Task: Look for products from Sprouts only.
Action: Mouse pressed left at (20, 86)
Screenshot: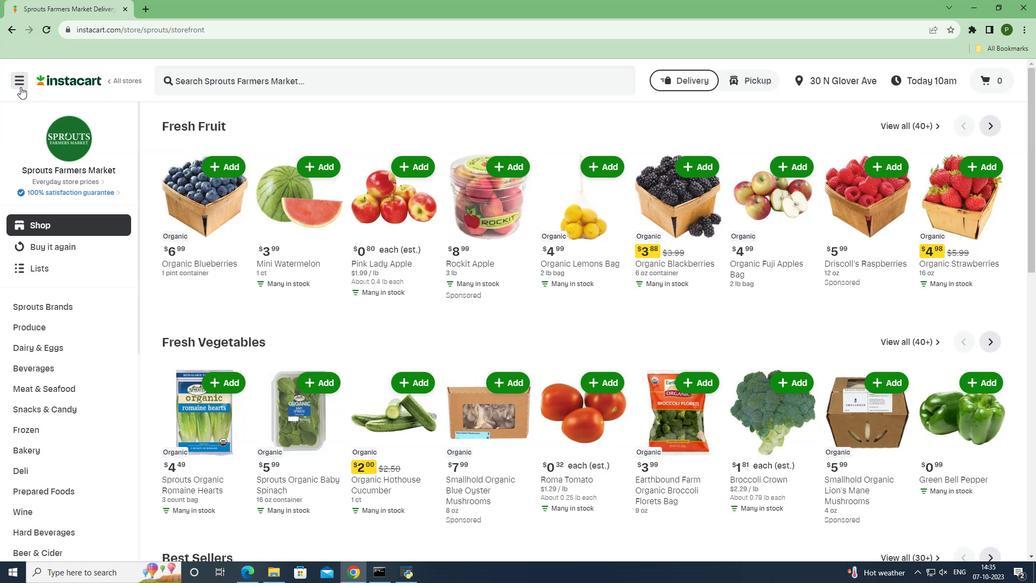 
Action: Mouse moved to (44, 282)
Screenshot: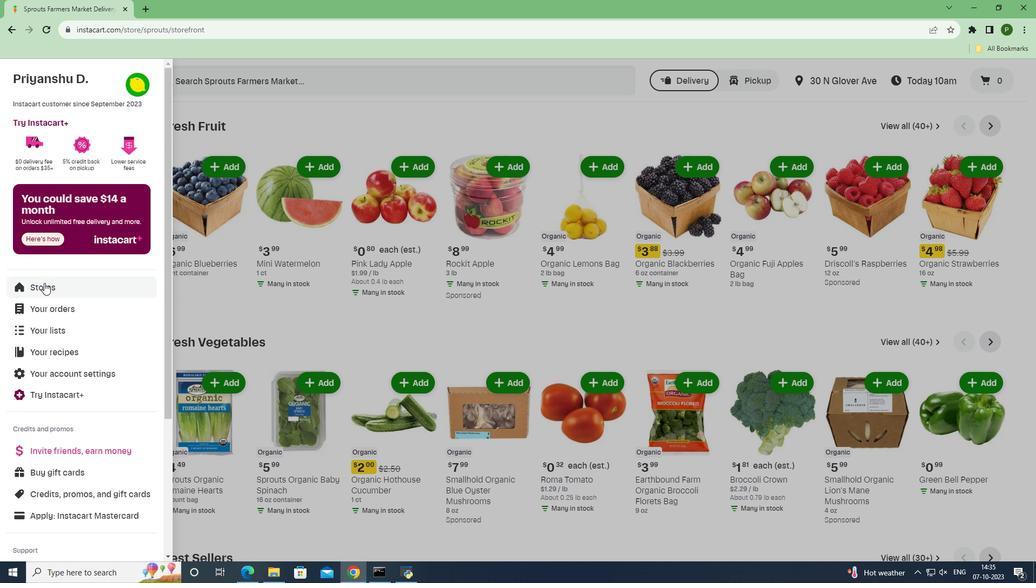 
Action: Mouse pressed left at (44, 282)
Screenshot: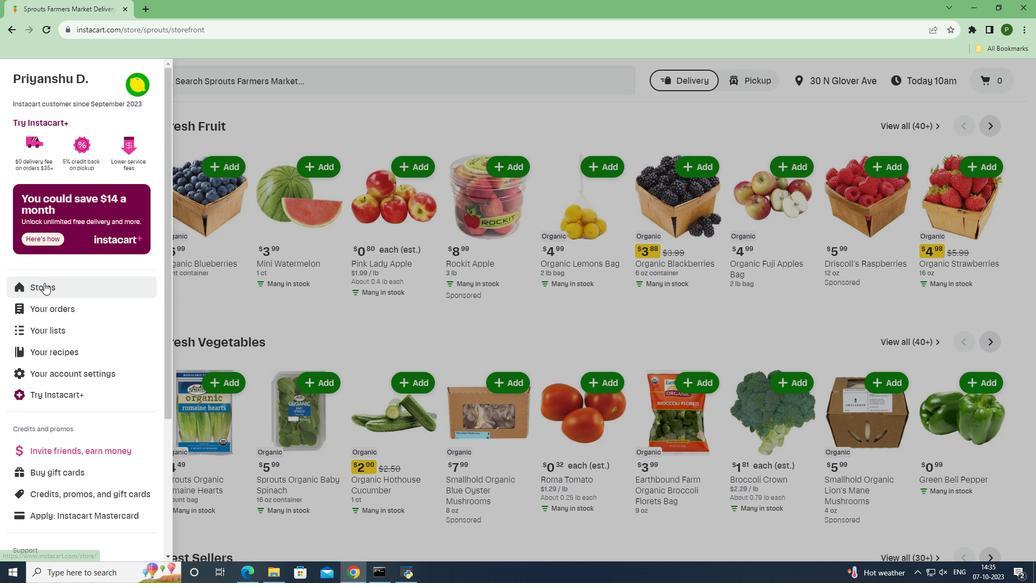 
Action: Mouse moved to (232, 121)
Screenshot: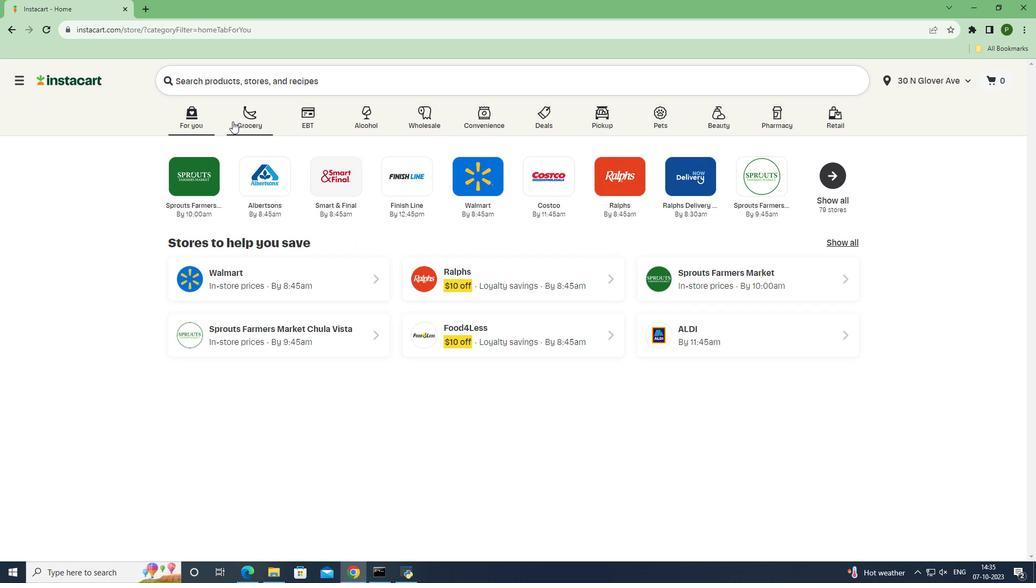 
Action: Mouse pressed left at (232, 121)
Screenshot: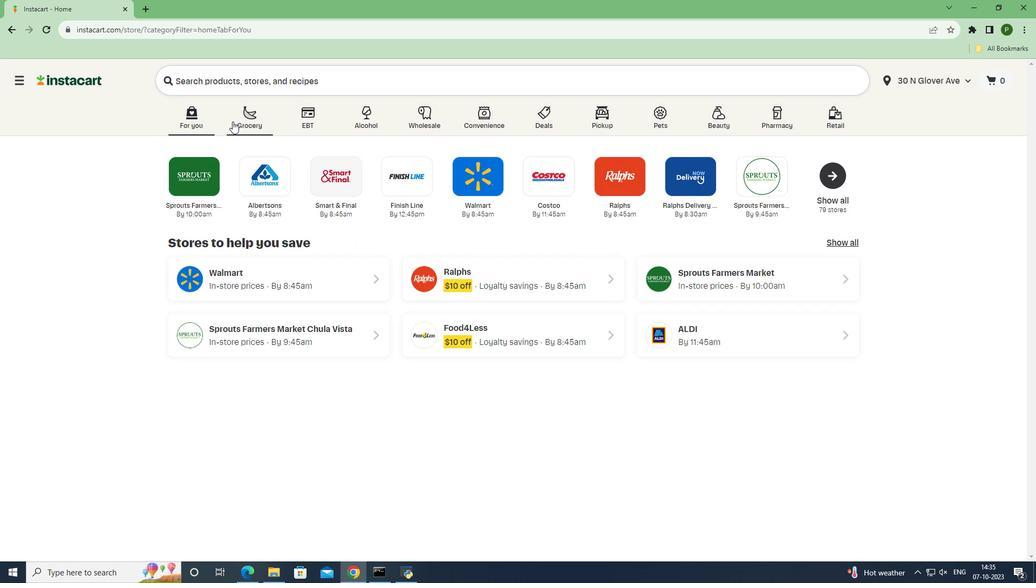 
Action: Mouse moved to (427, 250)
Screenshot: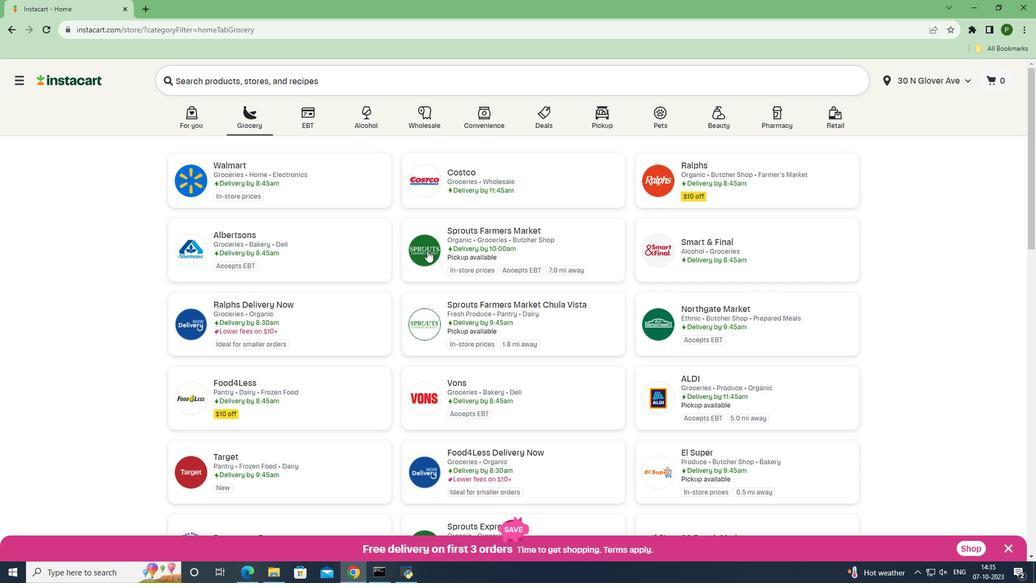 
Action: Mouse pressed left at (427, 250)
Screenshot: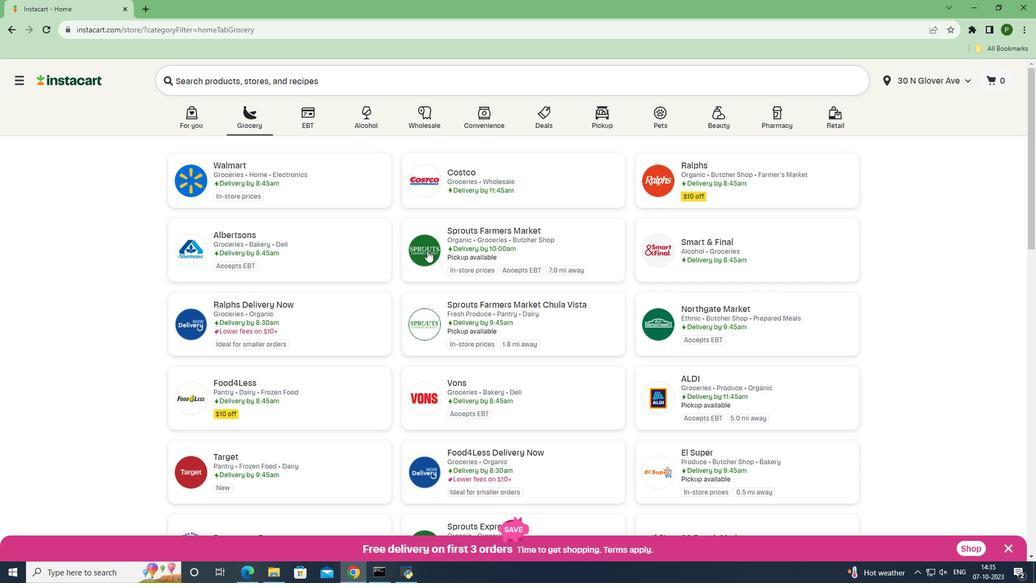
Action: Mouse moved to (87, 356)
Screenshot: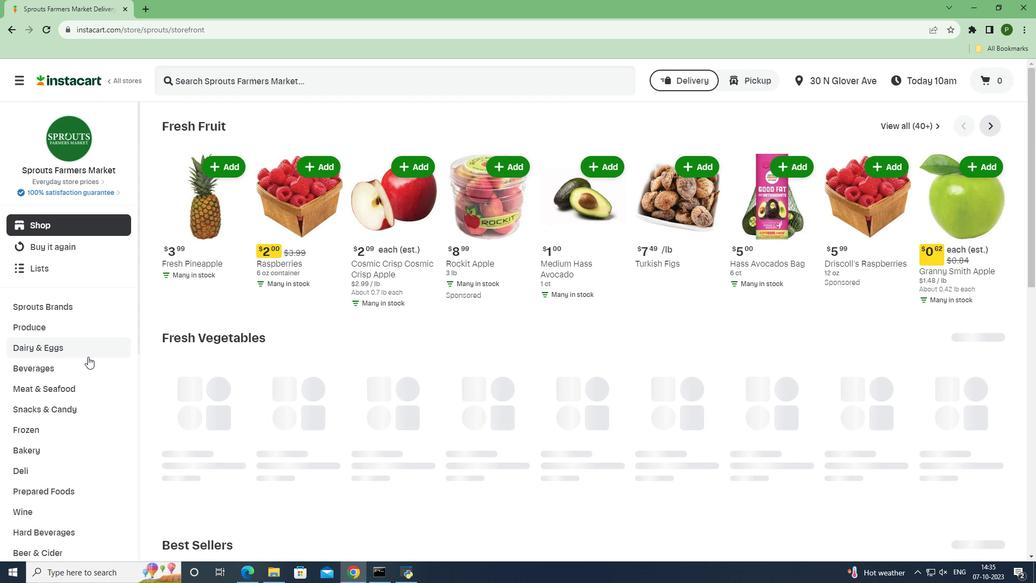 
Action: Mouse pressed left at (87, 356)
Screenshot: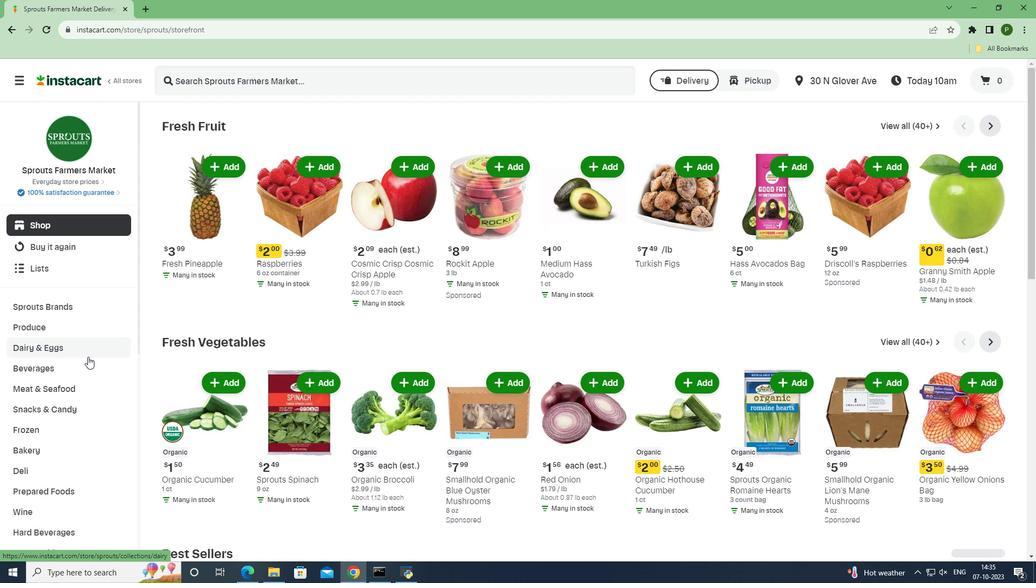 
Action: Mouse moved to (53, 436)
Screenshot: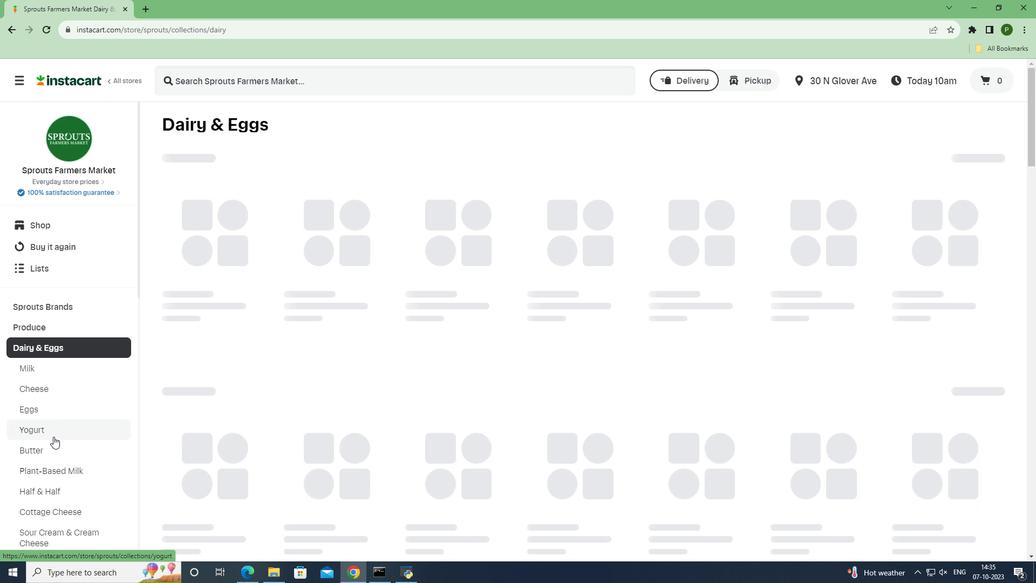
Action: Mouse pressed left at (53, 436)
Screenshot: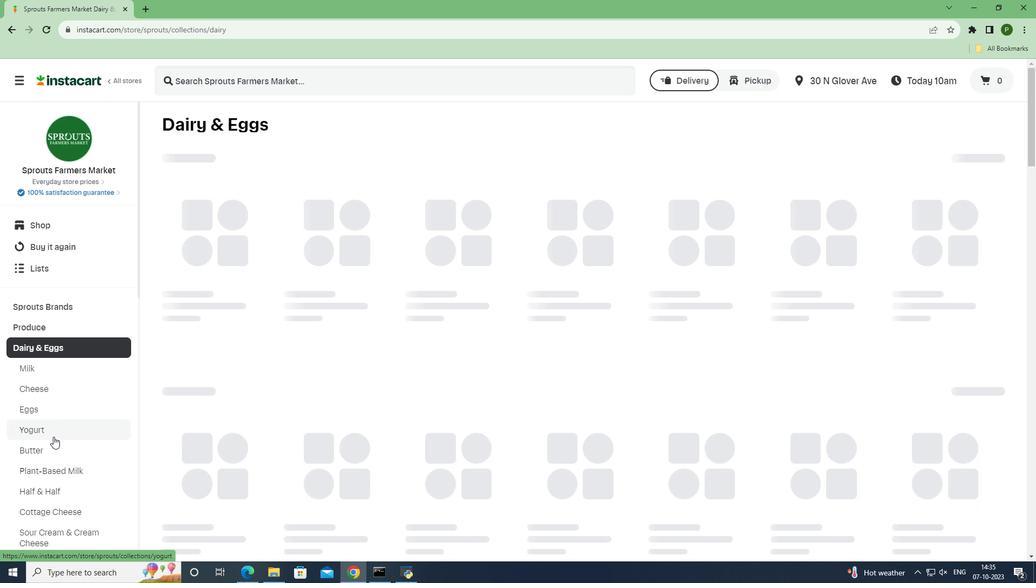 
Action: Mouse moved to (343, 211)
Screenshot: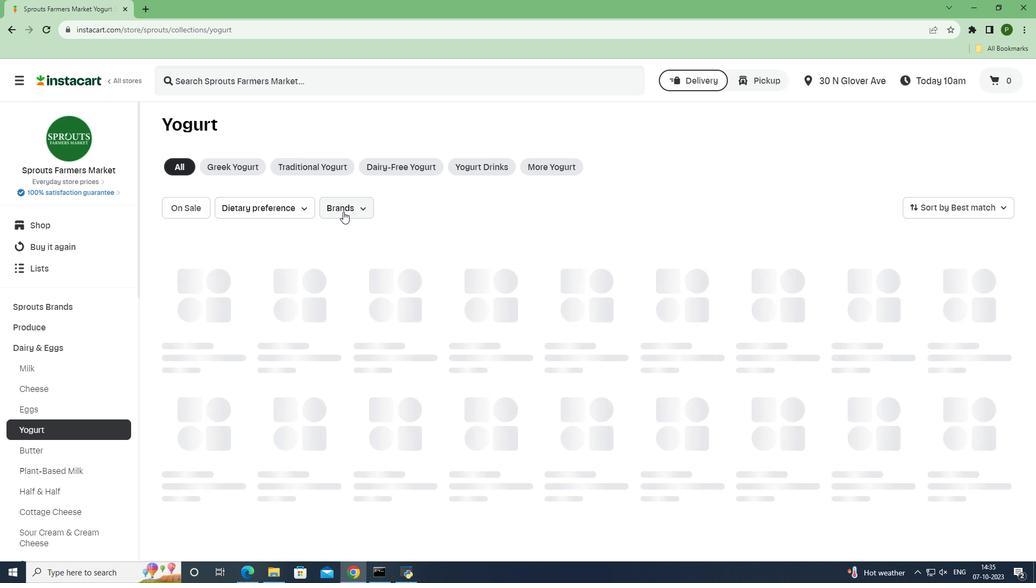 
Action: Mouse pressed left at (343, 211)
Screenshot: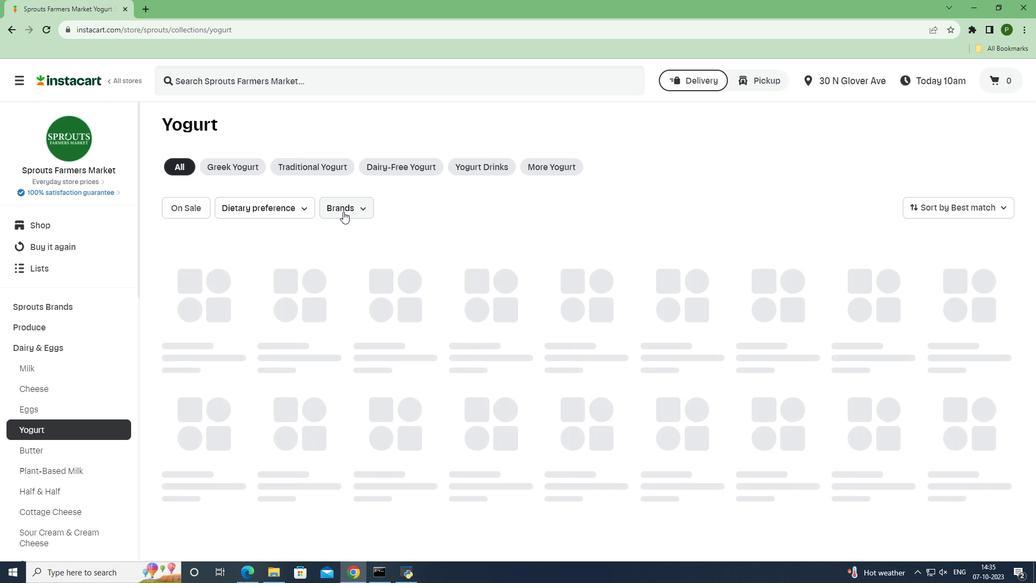 
Action: Mouse moved to (361, 280)
Screenshot: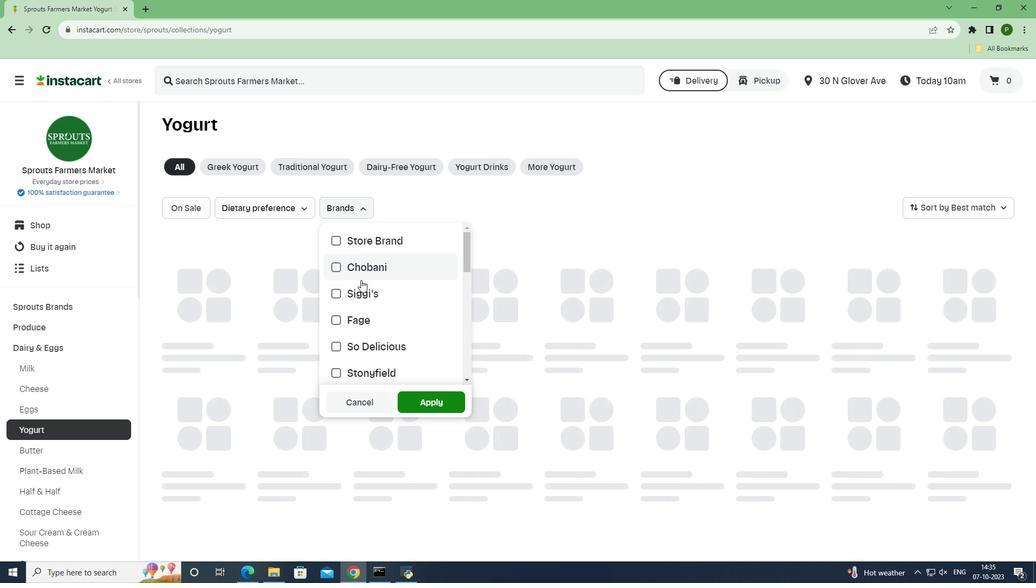 
Action: Mouse scrolled (361, 279) with delta (0, 0)
Screenshot: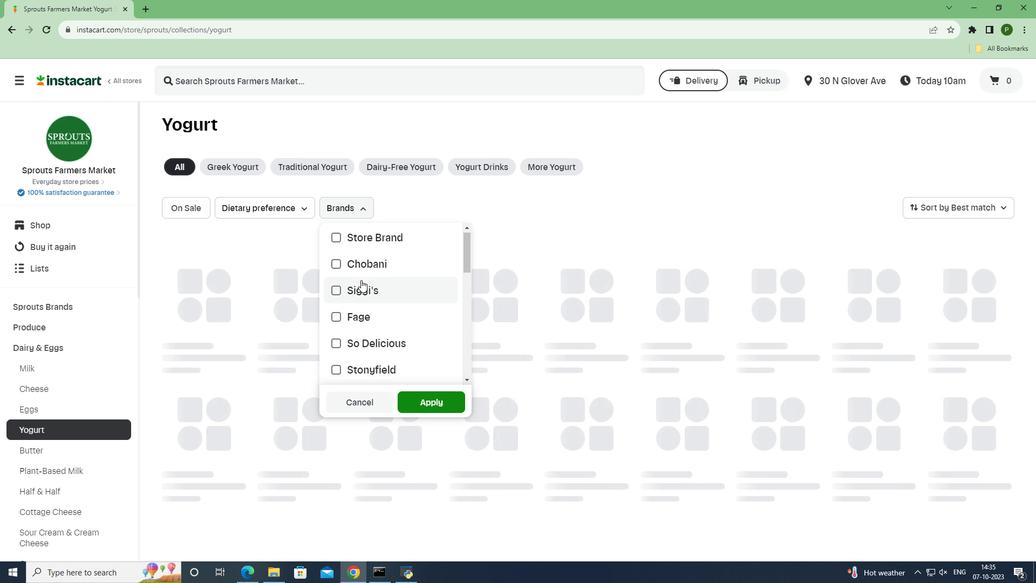 
Action: Mouse scrolled (361, 279) with delta (0, 0)
Screenshot: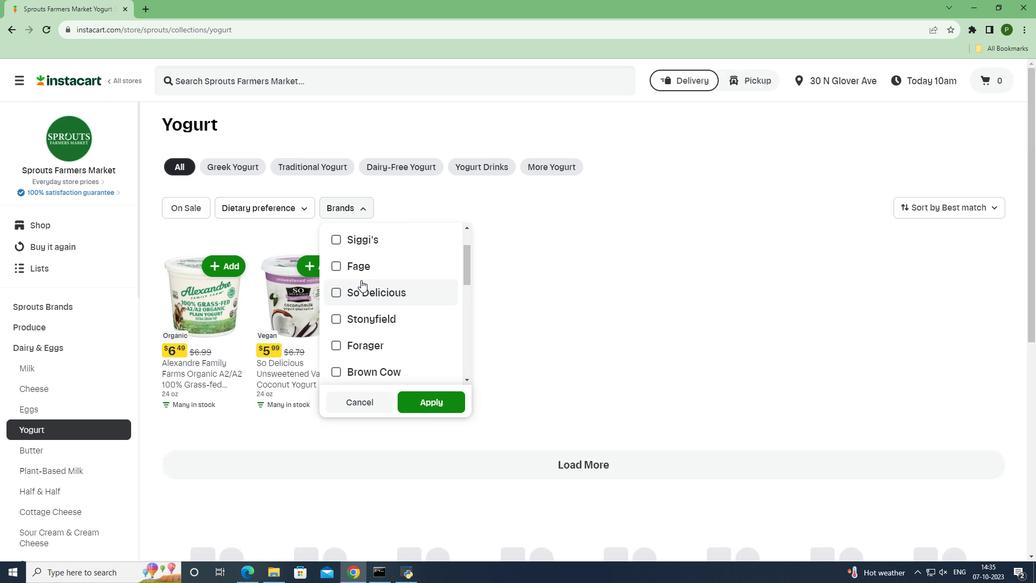 
Action: Mouse moved to (361, 289)
Screenshot: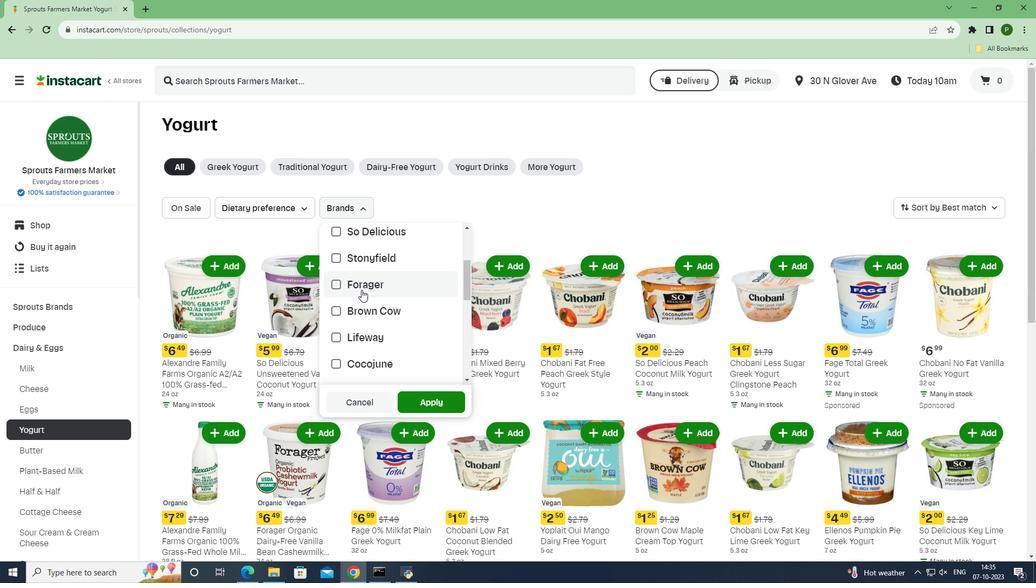 
Action: Mouse scrolled (361, 289) with delta (0, 0)
Screenshot: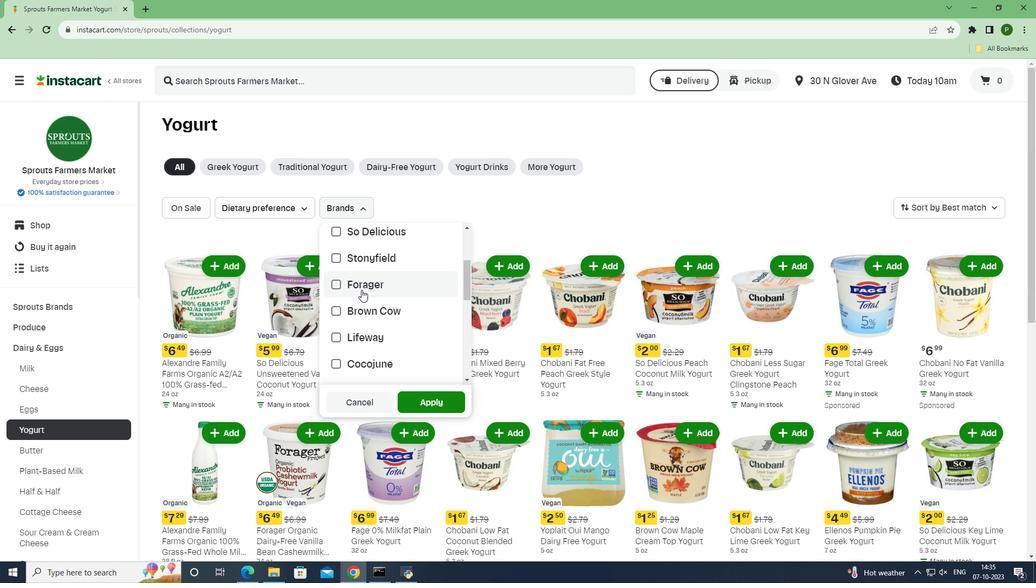 
Action: Mouse scrolled (361, 289) with delta (0, 0)
Screenshot: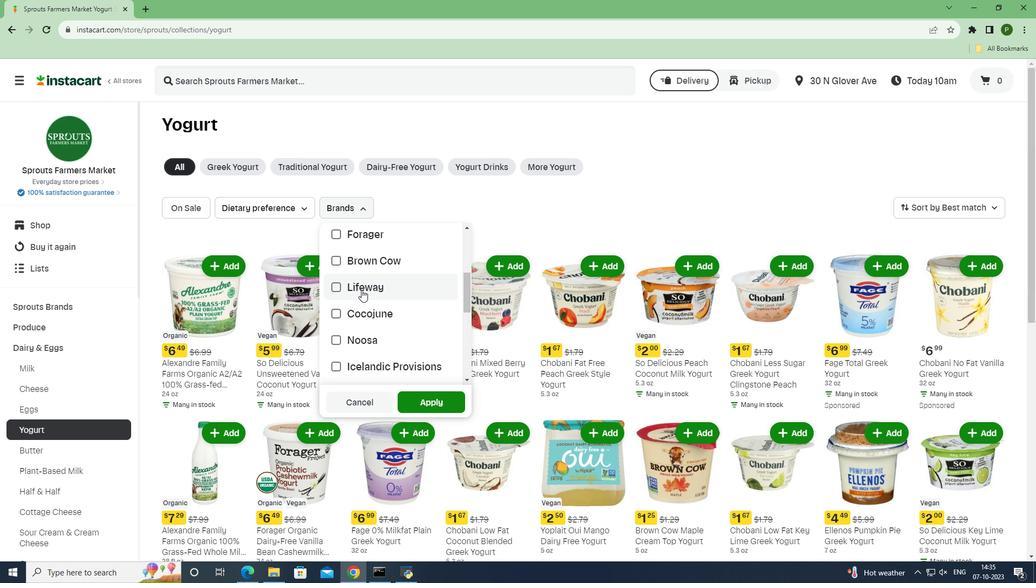 
Action: Mouse scrolled (361, 289) with delta (0, 0)
Screenshot: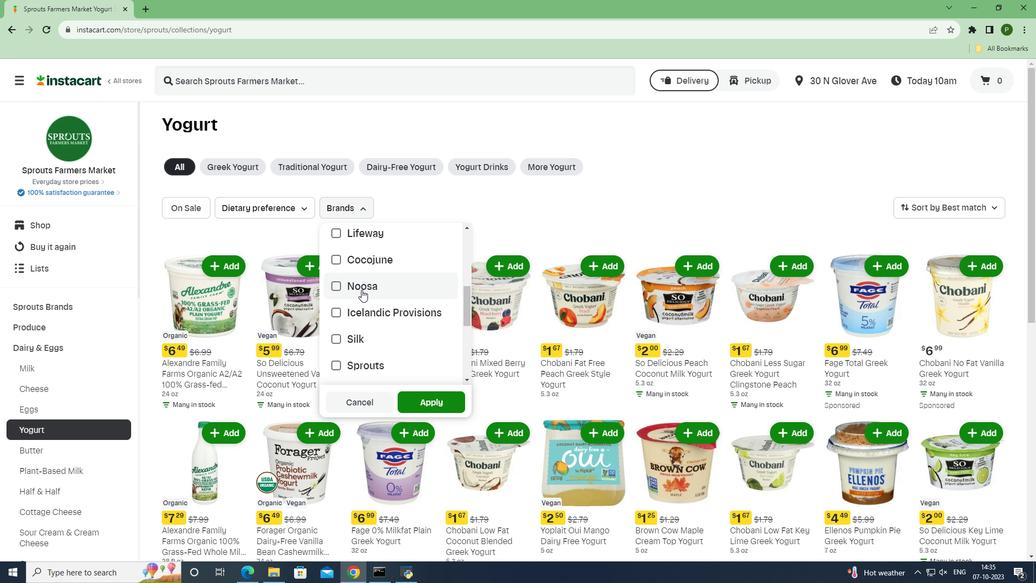 
Action: Mouse moved to (363, 315)
Screenshot: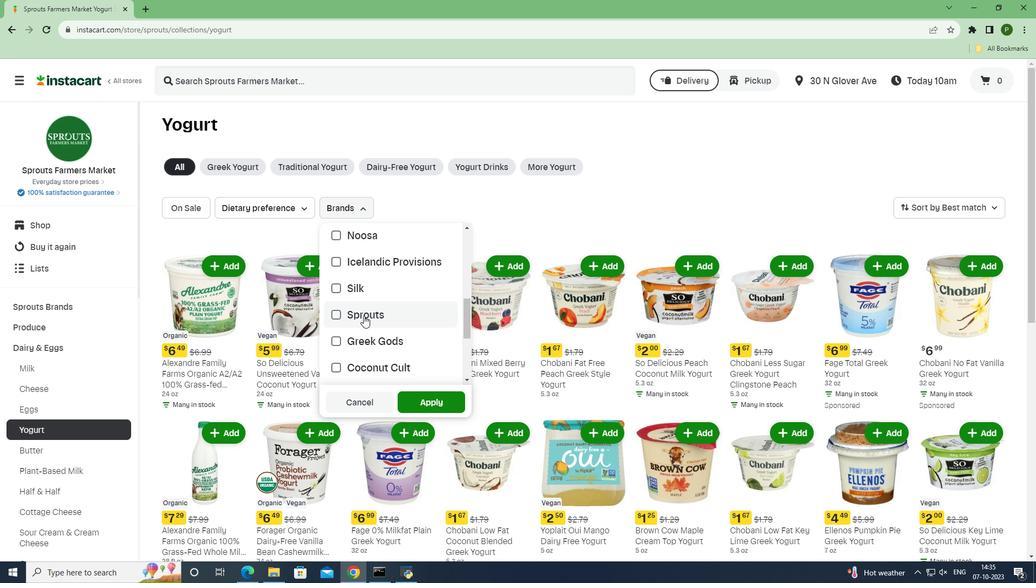 
Action: Mouse pressed left at (363, 315)
Screenshot: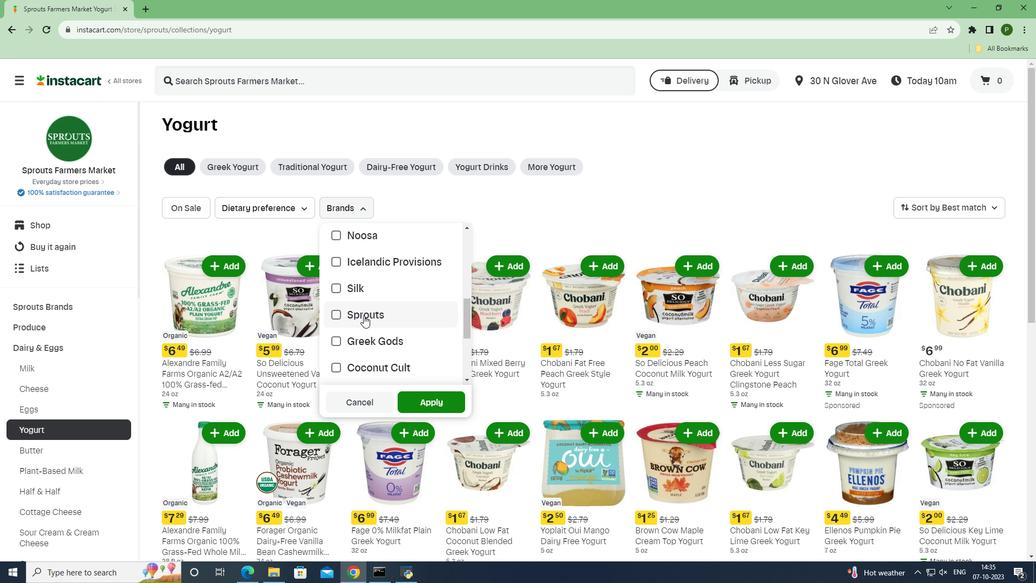 
Action: Mouse moved to (435, 400)
Screenshot: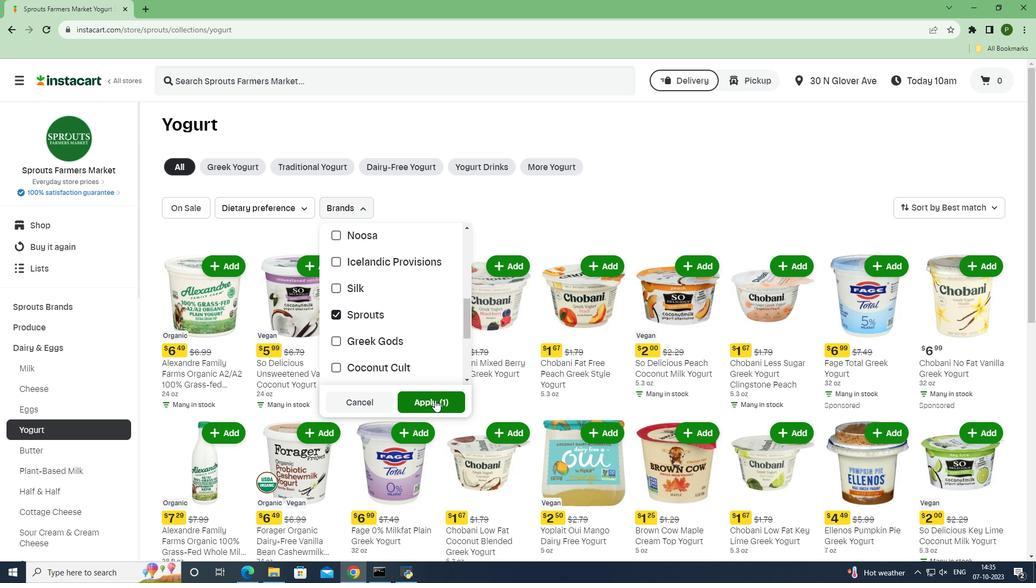
Action: Mouse pressed left at (435, 400)
Screenshot: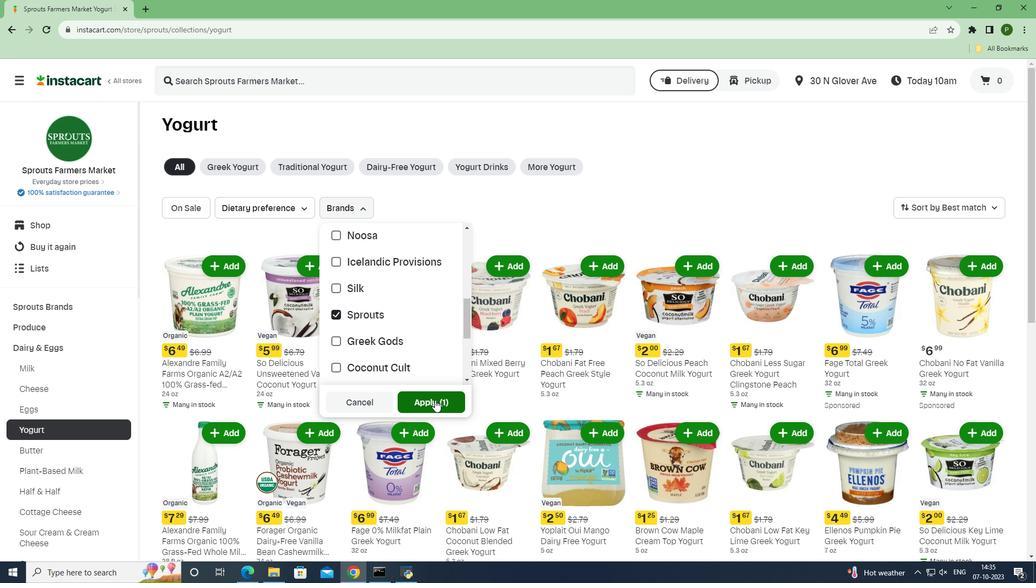 
Action: Mouse moved to (531, 427)
Screenshot: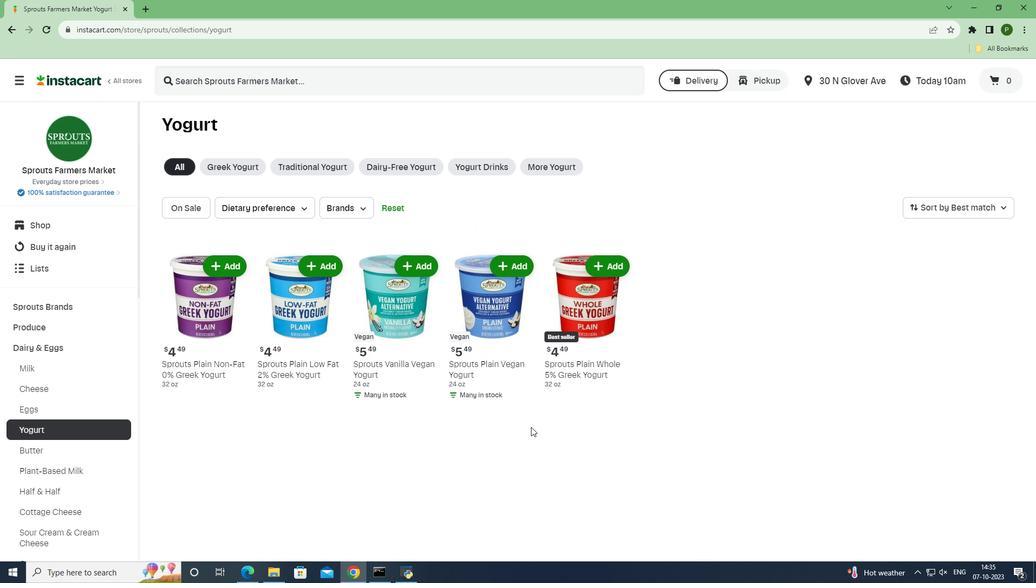 
